 Task: Create a due date automation trigger when advanced on, 2 hours before a card is due add basic with the green label.
Action: Mouse moved to (1081, 88)
Screenshot: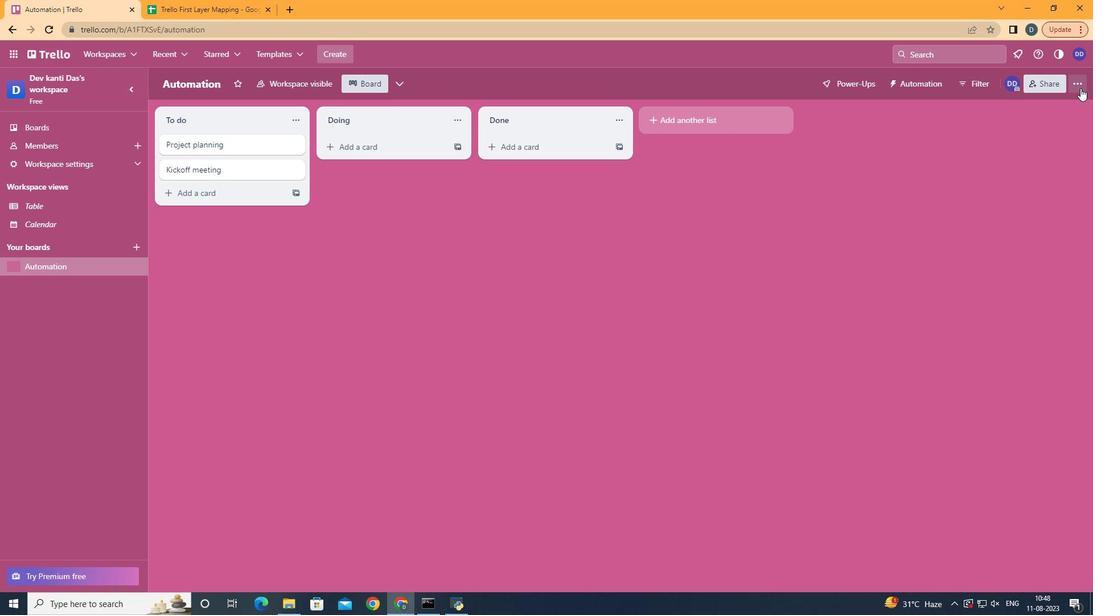 
Action: Mouse pressed left at (1081, 88)
Screenshot: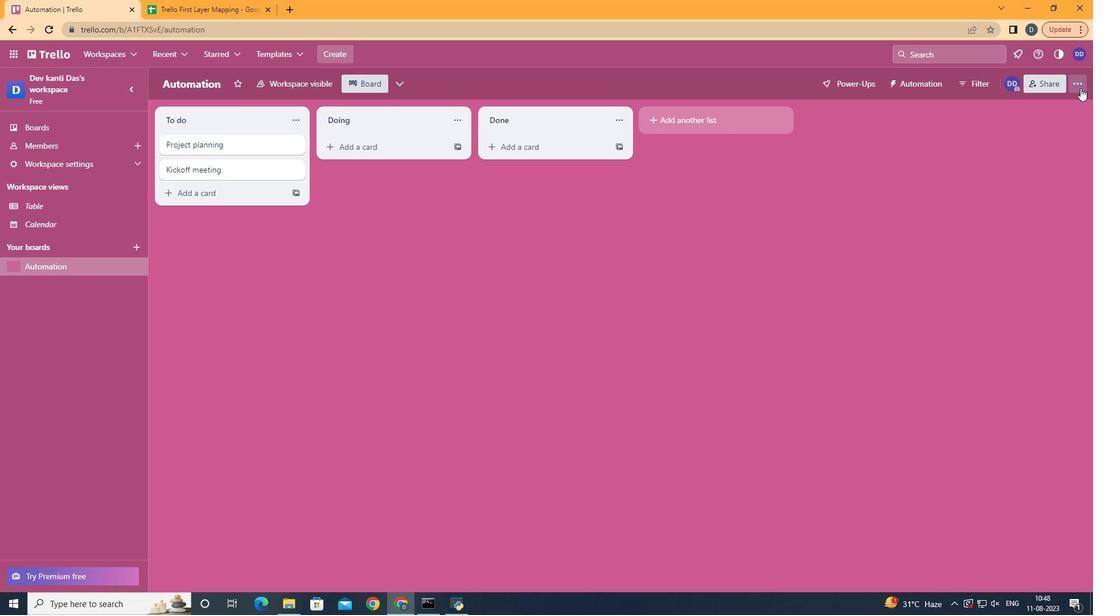 
Action: Mouse moved to (992, 237)
Screenshot: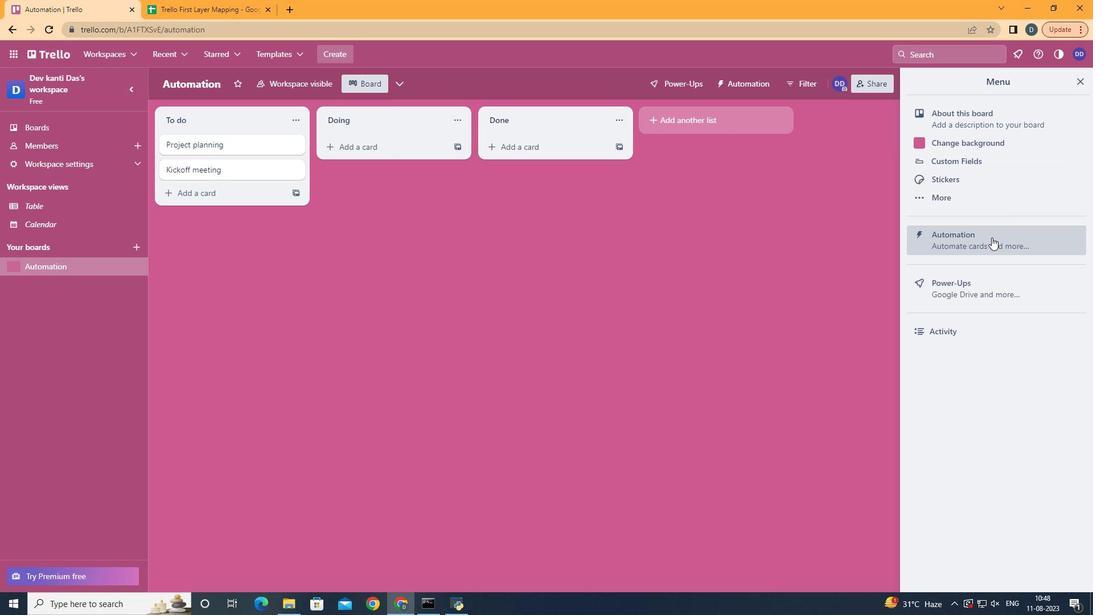 
Action: Mouse pressed left at (992, 237)
Screenshot: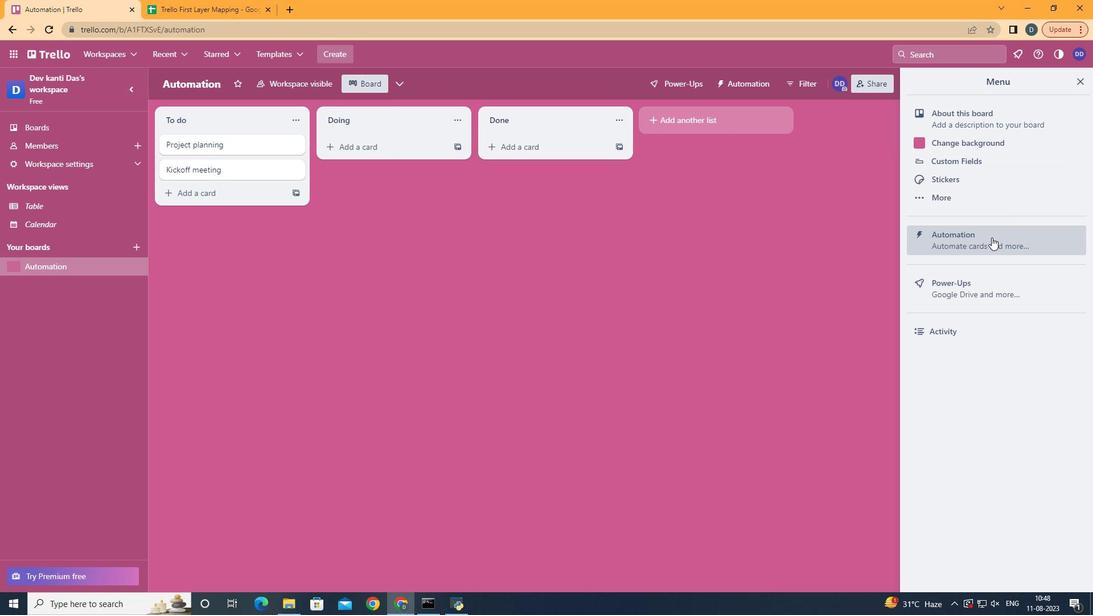 
Action: Mouse moved to (195, 233)
Screenshot: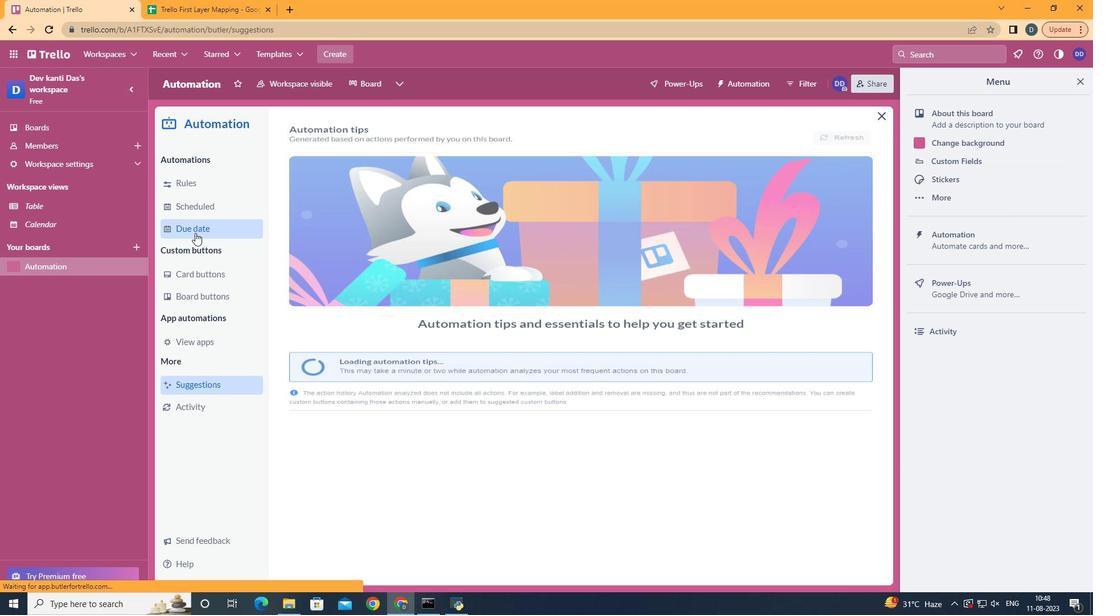 
Action: Mouse pressed left at (195, 233)
Screenshot: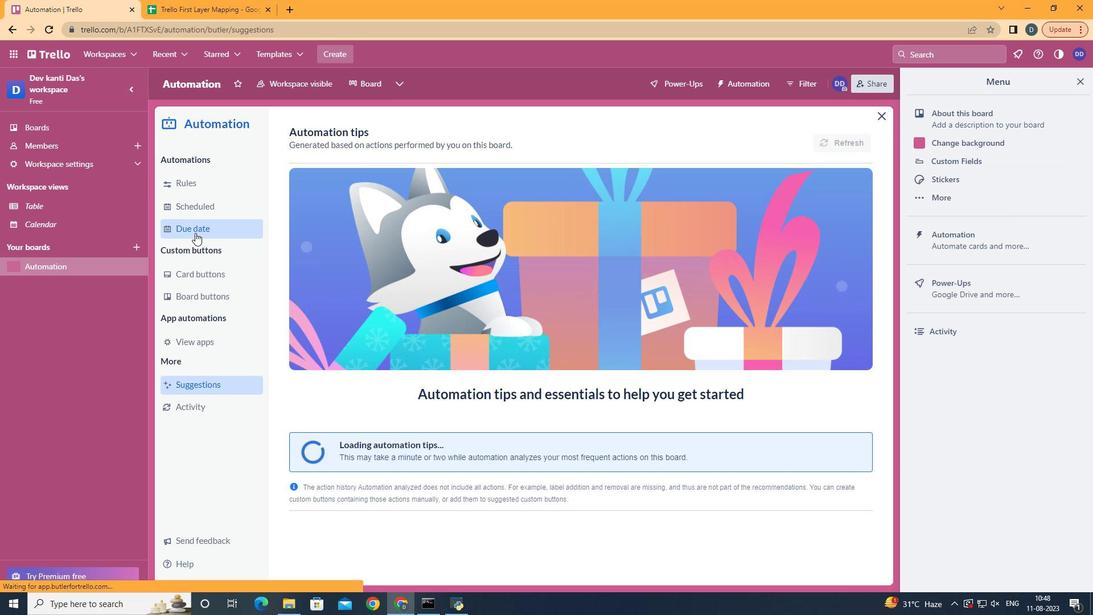 
Action: Mouse moved to (800, 140)
Screenshot: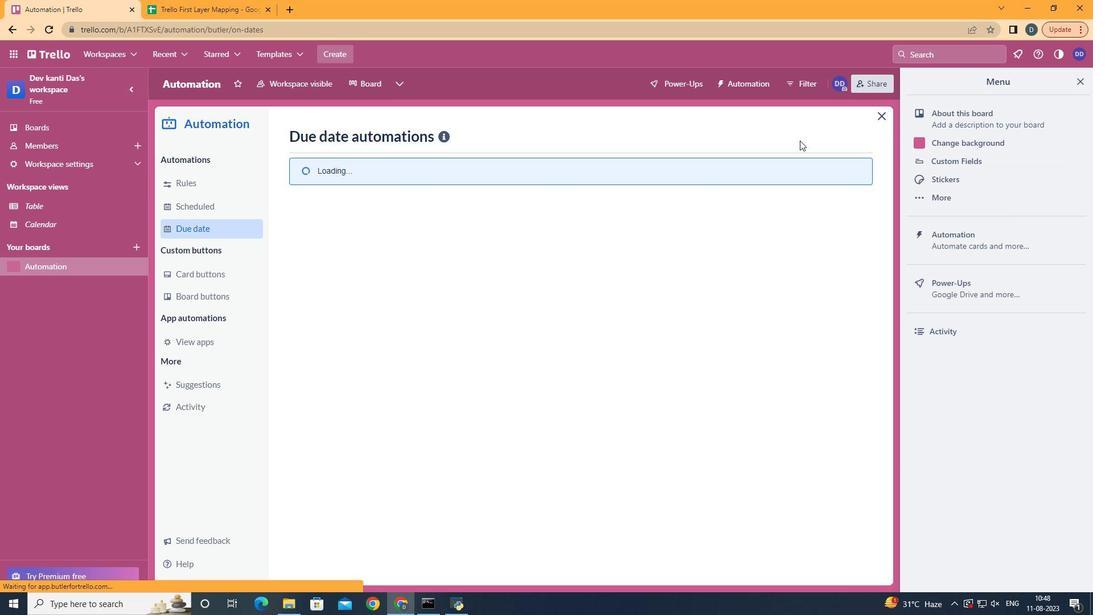 
Action: Mouse pressed left at (800, 140)
Screenshot: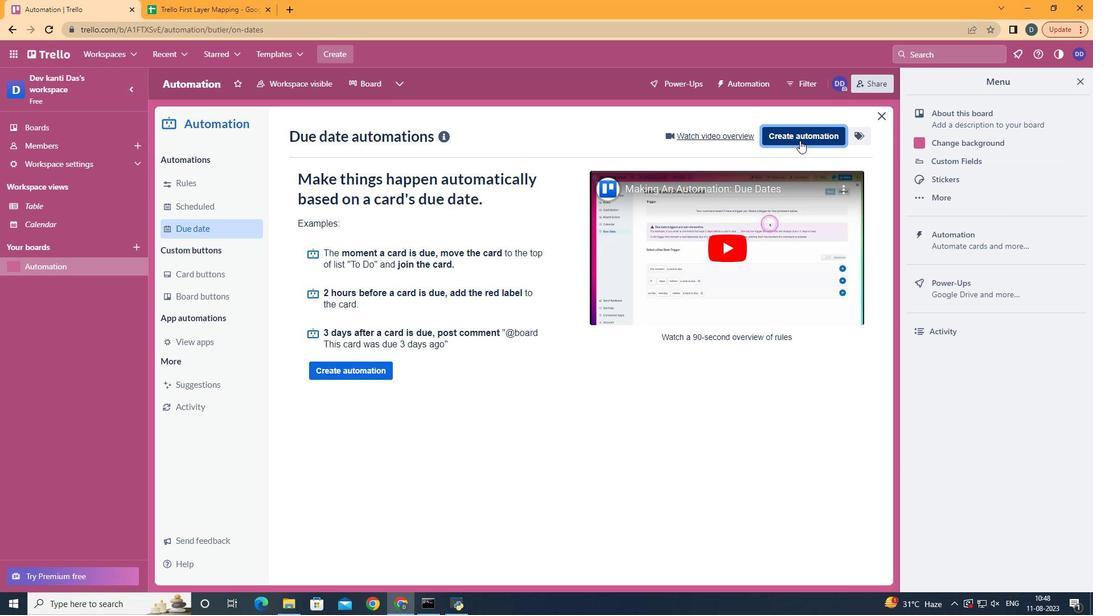 
Action: Mouse moved to (513, 237)
Screenshot: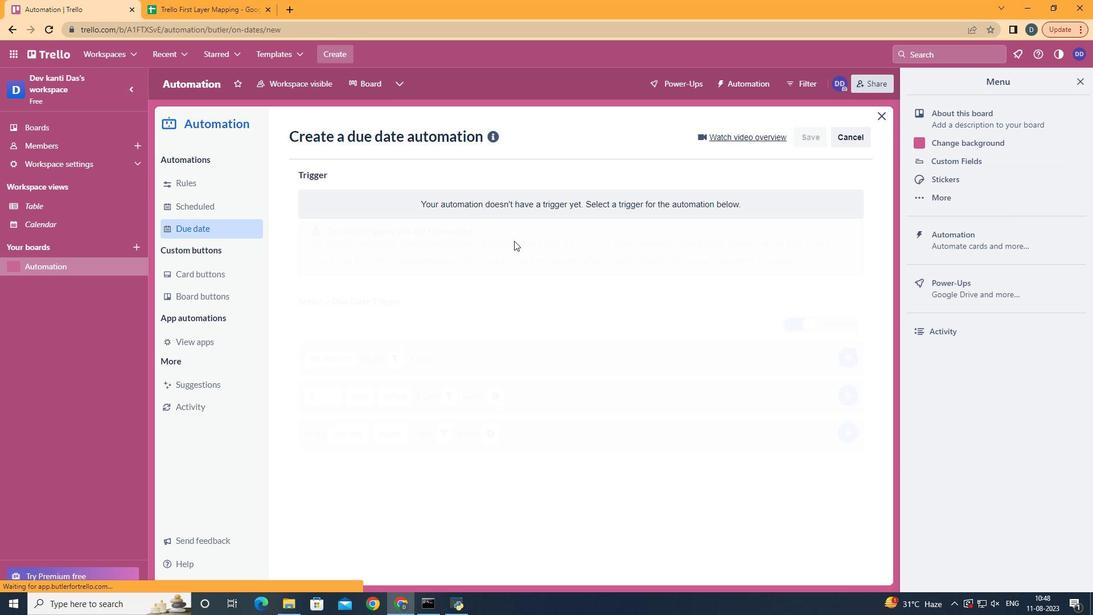 
Action: Mouse pressed left at (513, 237)
Screenshot: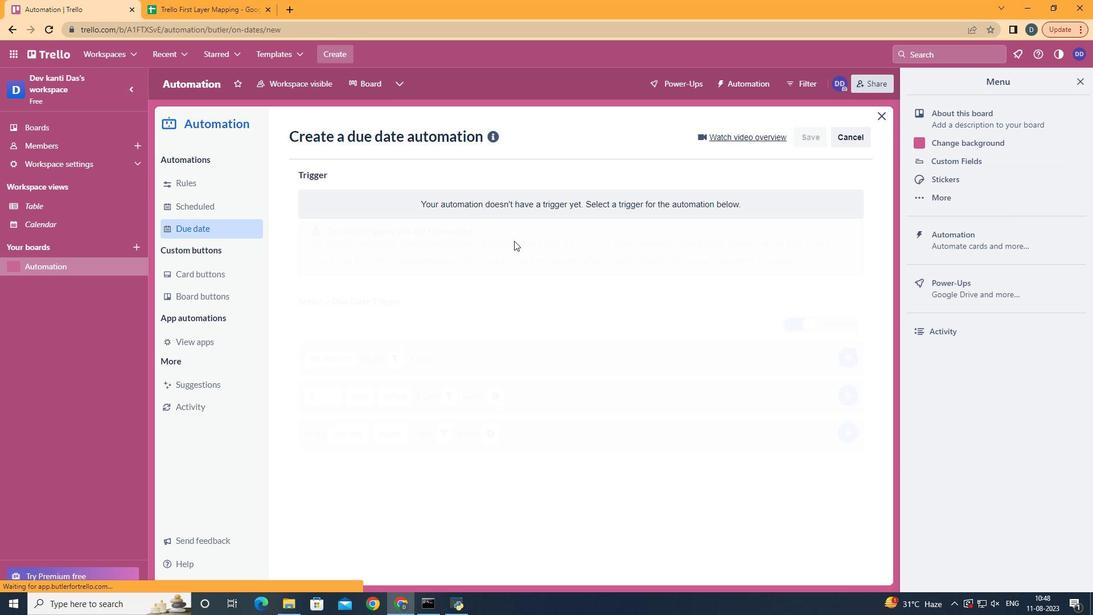 
Action: Mouse moved to (365, 485)
Screenshot: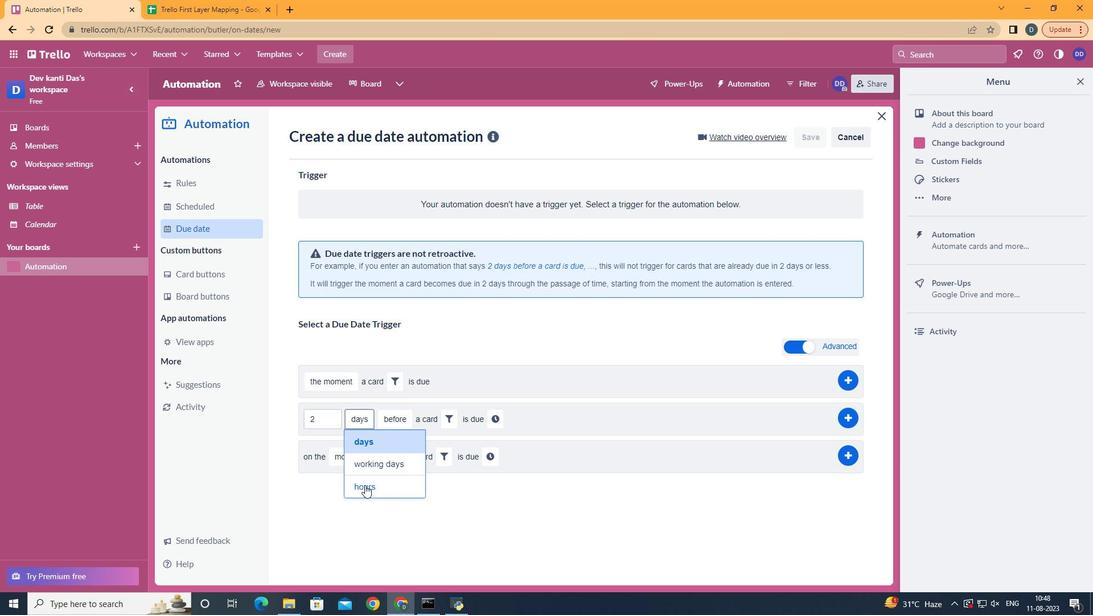 
Action: Mouse pressed left at (365, 485)
Screenshot: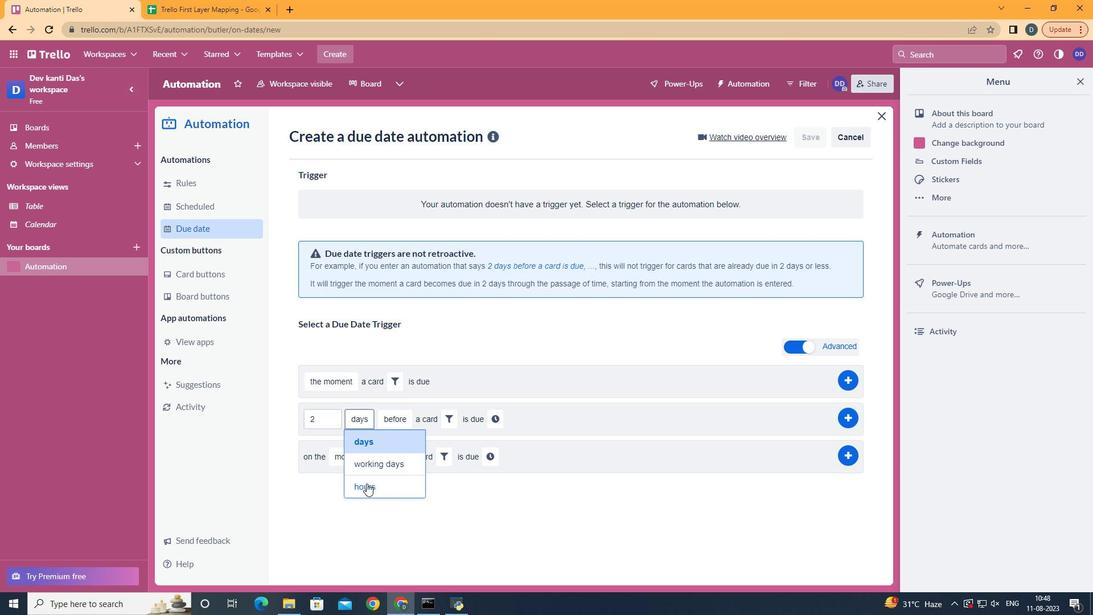
Action: Mouse moved to (453, 413)
Screenshot: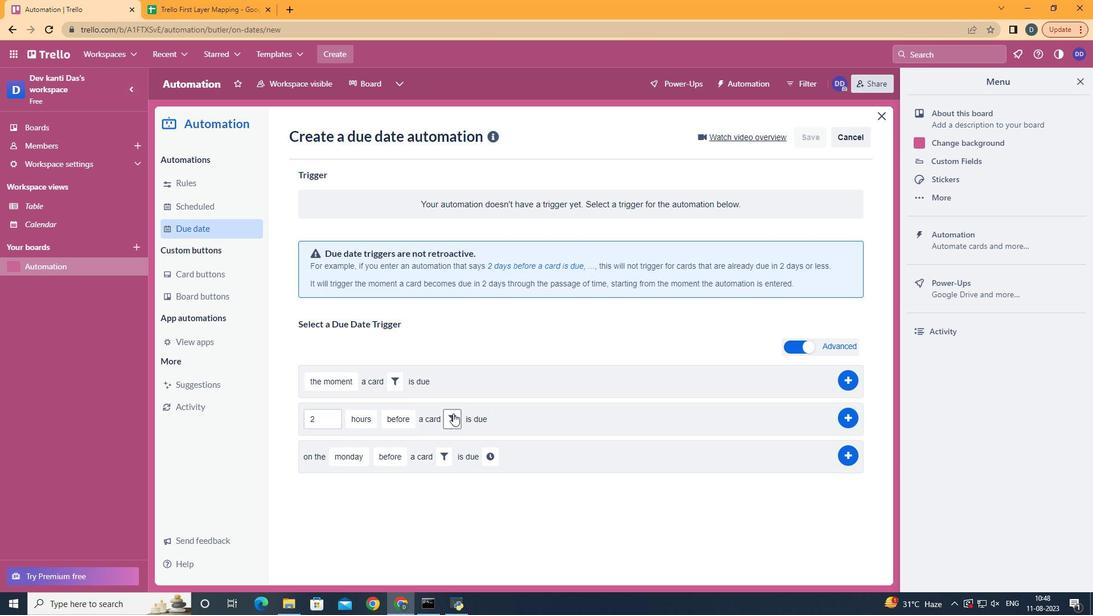 
Action: Mouse pressed left at (453, 413)
Screenshot: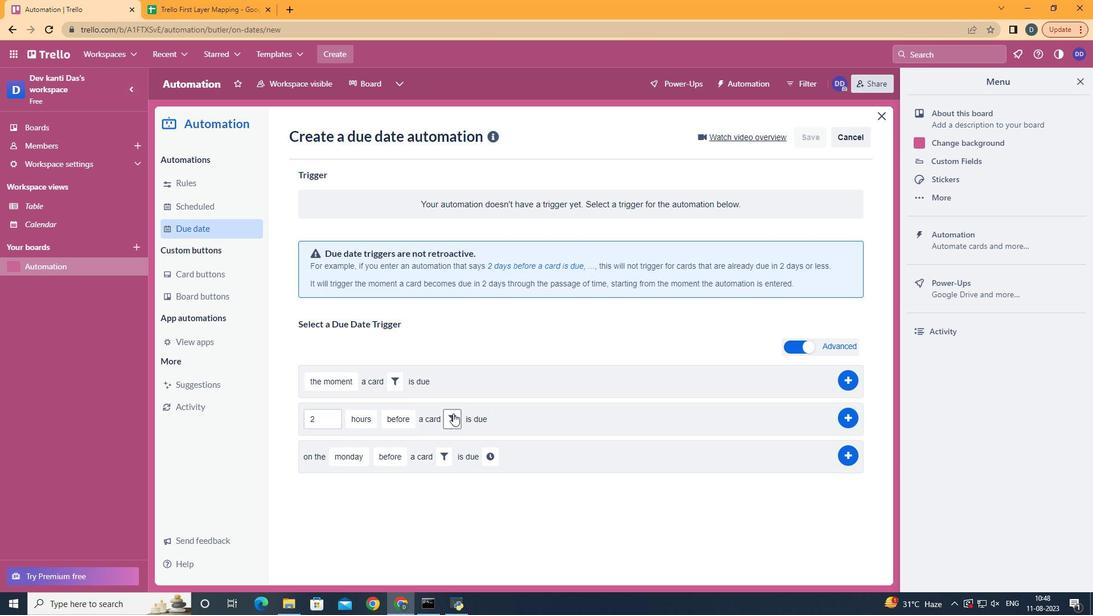 
Action: Mouse moved to (513, 447)
Screenshot: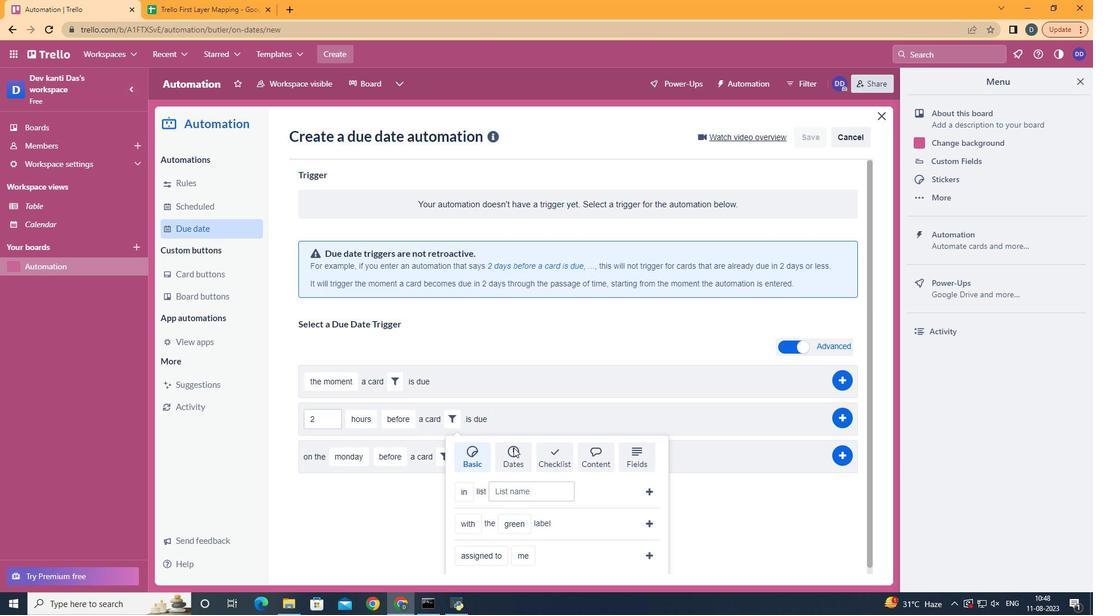 
Action: Mouse scrolled (513, 447) with delta (0, 0)
Screenshot: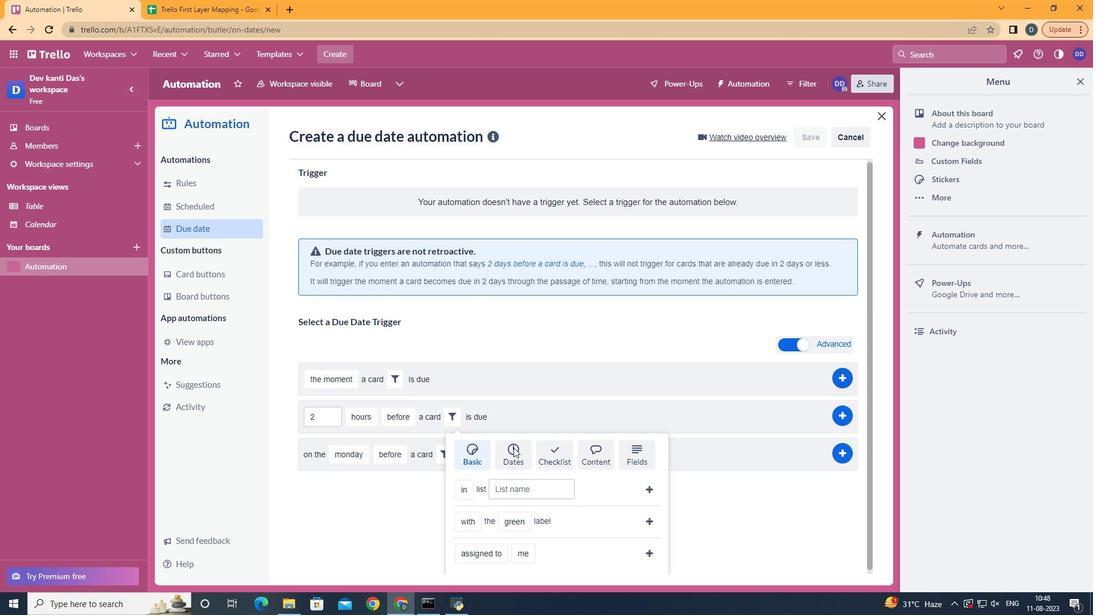 
Action: Mouse scrolled (513, 447) with delta (0, 0)
Screenshot: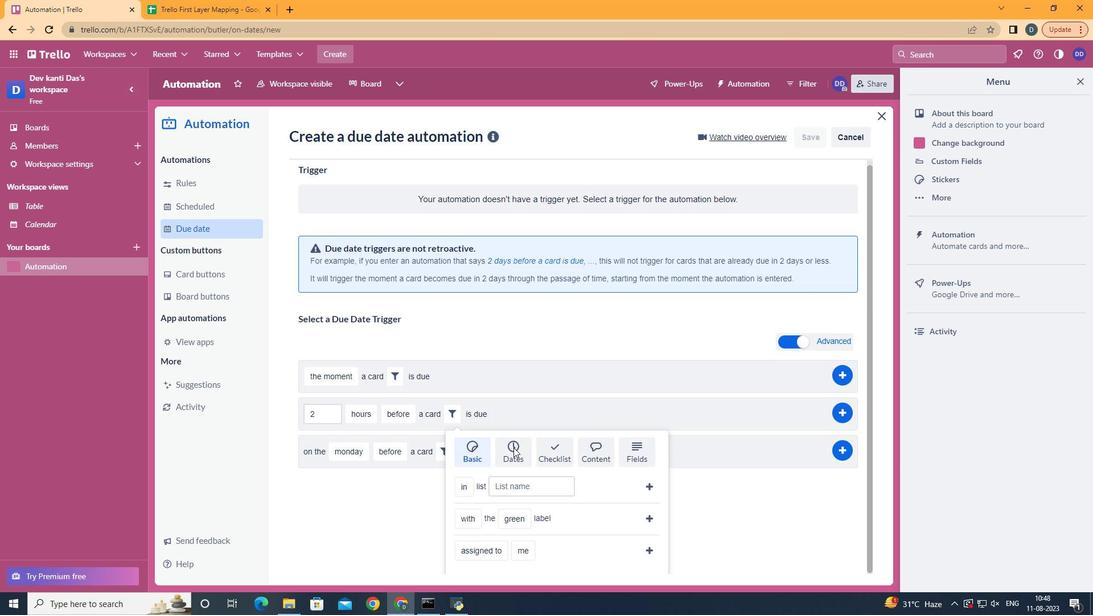 
Action: Mouse scrolled (513, 447) with delta (0, 0)
Screenshot: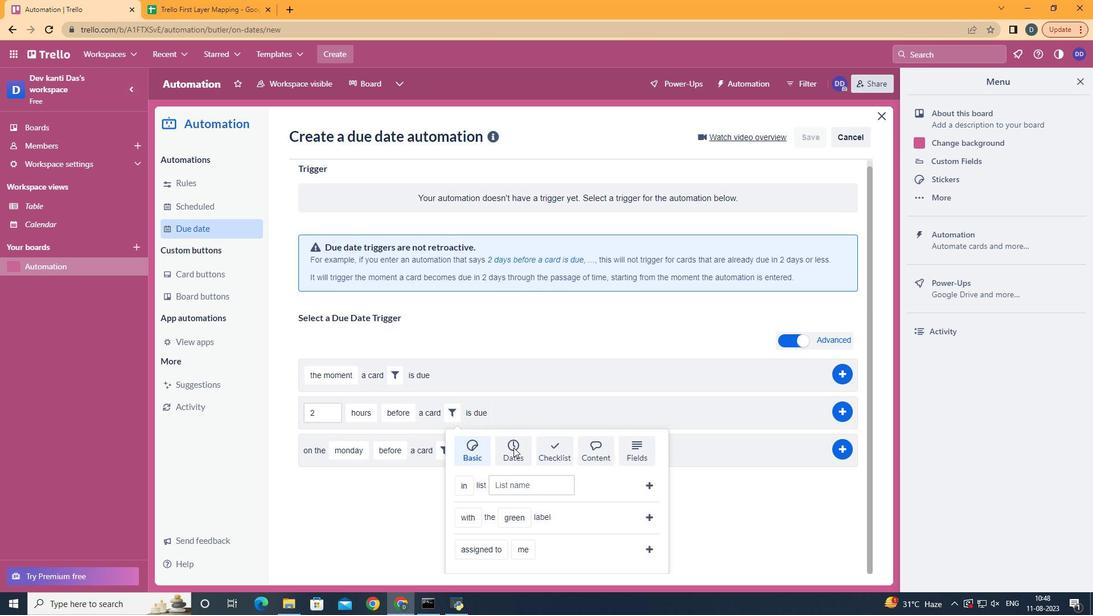 
Action: Mouse moved to (650, 518)
Screenshot: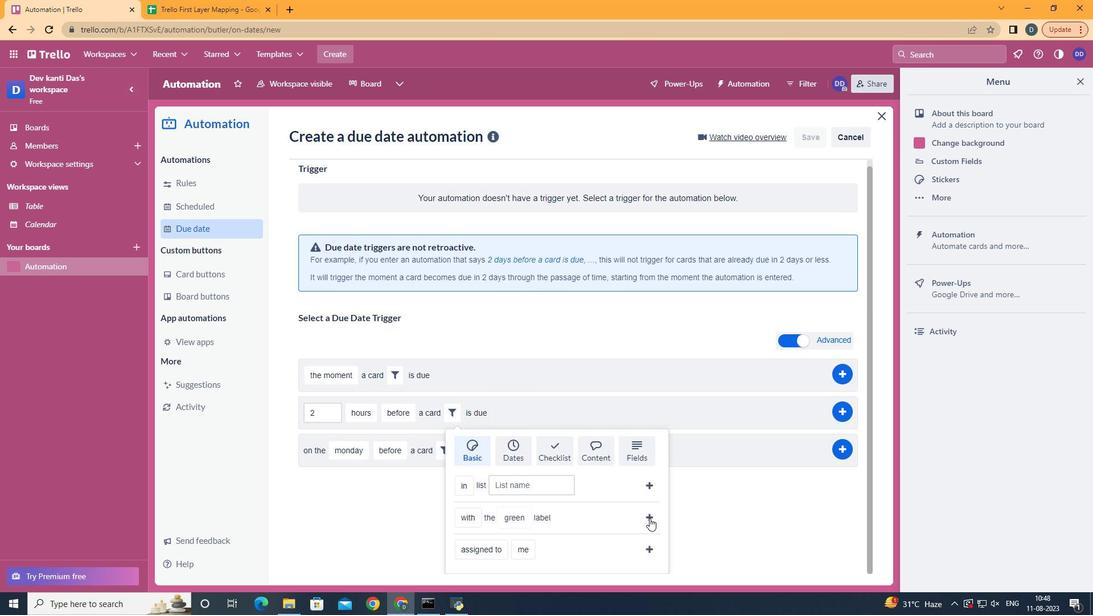 
Action: Mouse pressed left at (650, 518)
Screenshot: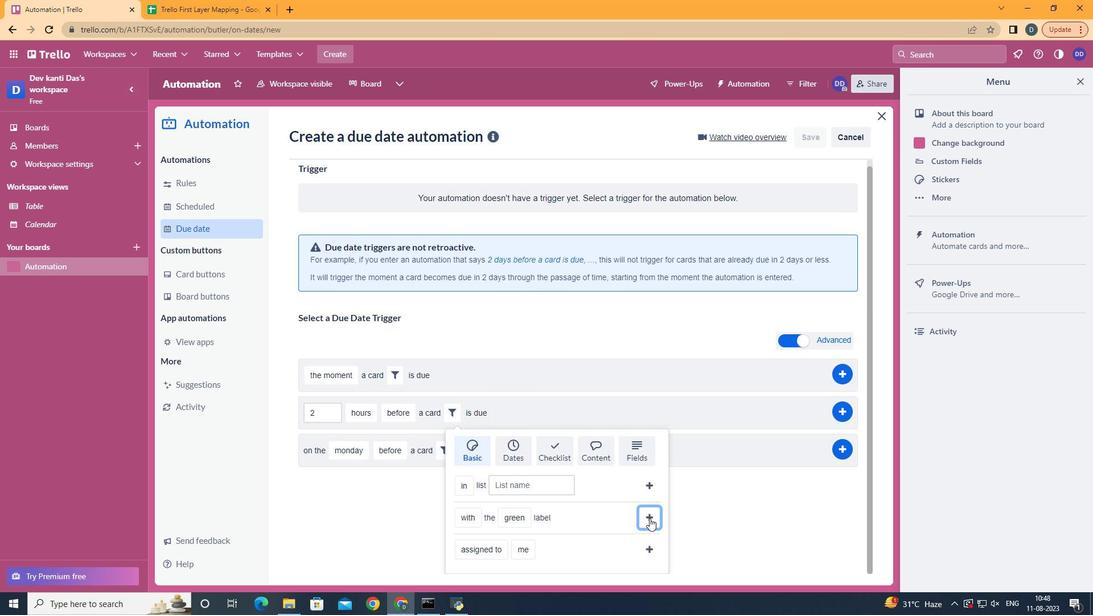 
Action: Mouse moved to (848, 421)
Screenshot: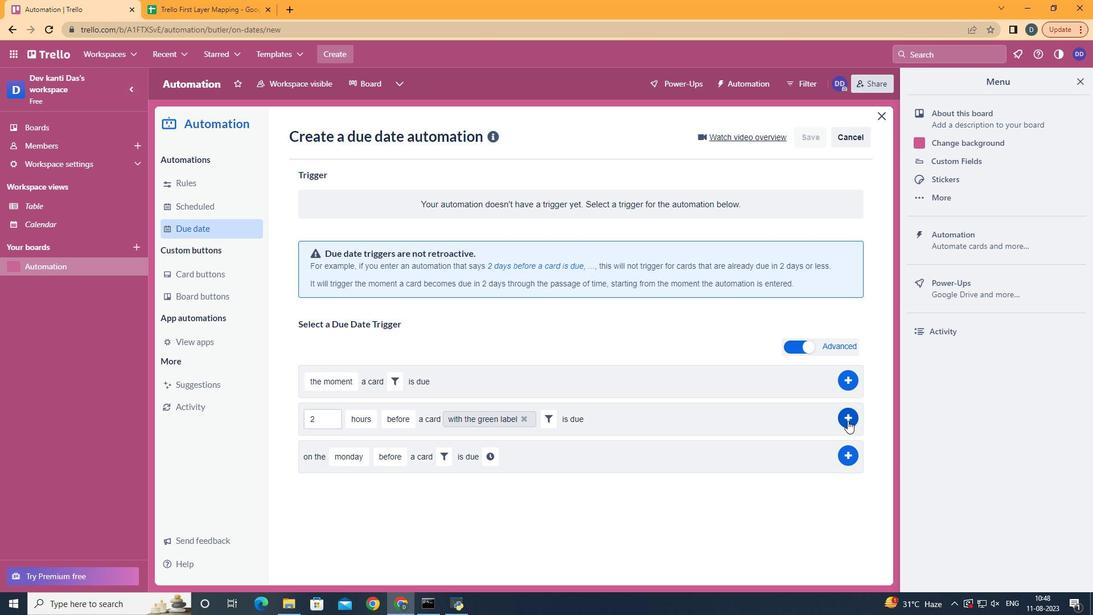 
Action: Mouse pressed left at (848, 421)
Screenshot: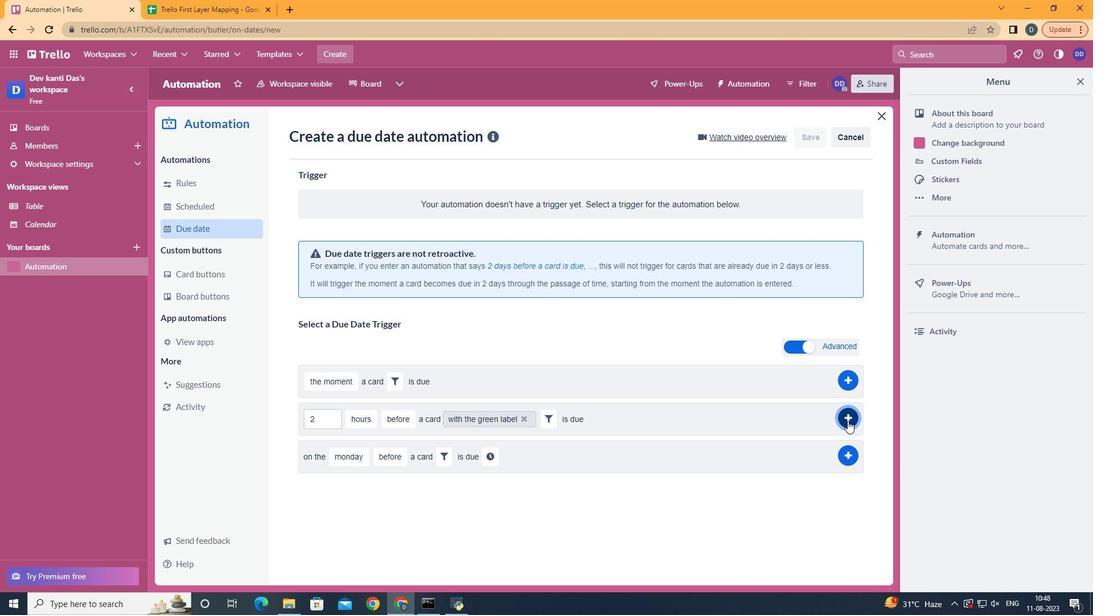 
